 Task: In the Company airproducts.com, Log call with description : 'Spoke to a lead interested in exploring customization options.'; Select call outcome: 'Busy '; Select call Direction: Inbound; Add date: '7 September, 2023' and time 6:00:PM. Logged in from softage.1@softage.net
Action: Mouse moved to (85, 60)
Screenshot: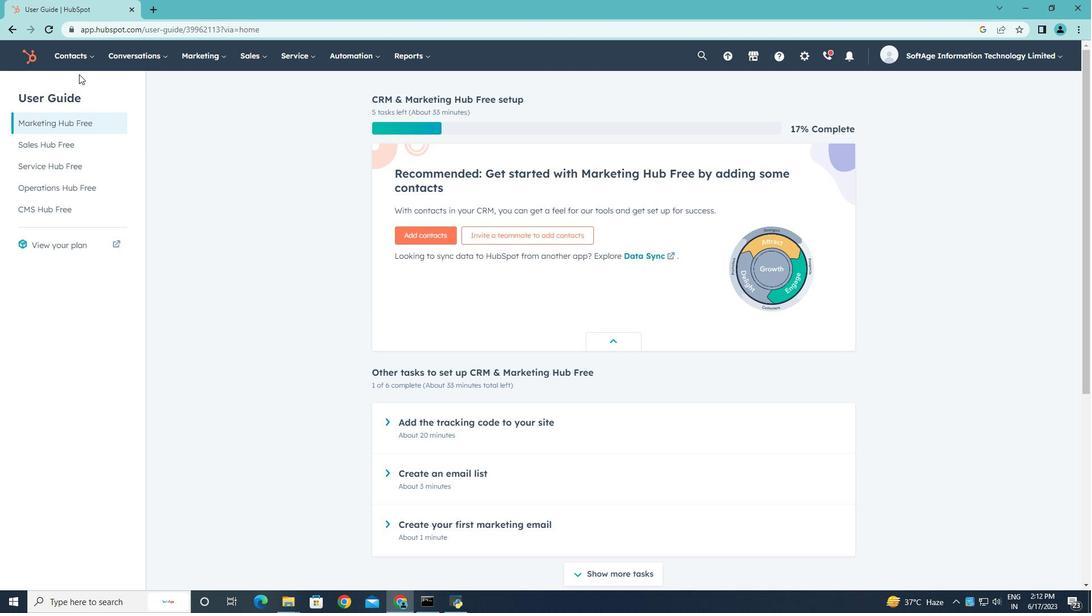 
Action: Mouse pressed left at (85, 60)
Screenshot: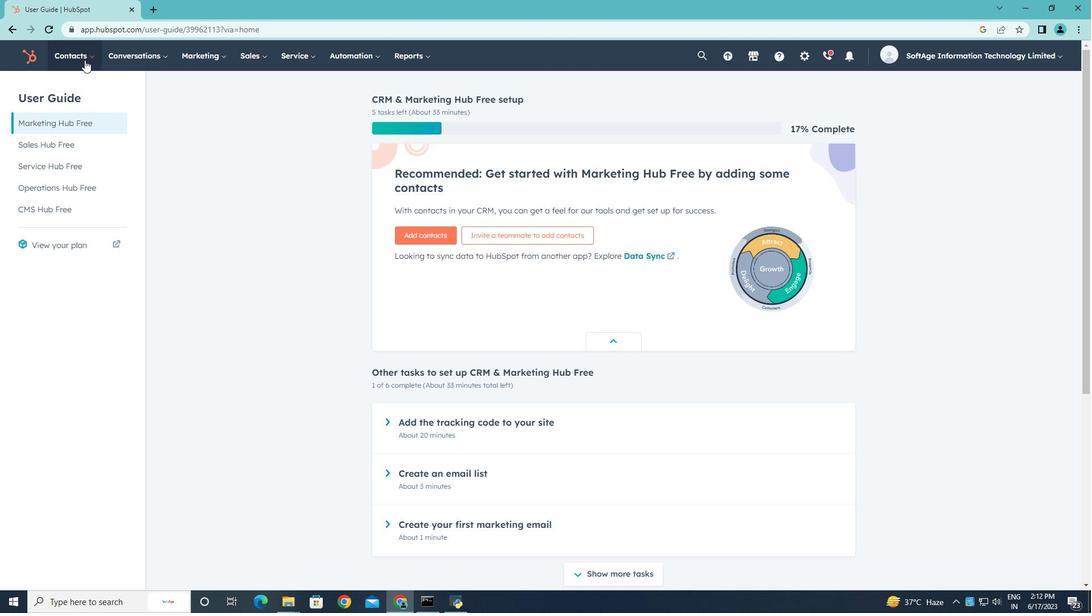 
Action: Mouse moved to (85, 109)
Screenshot: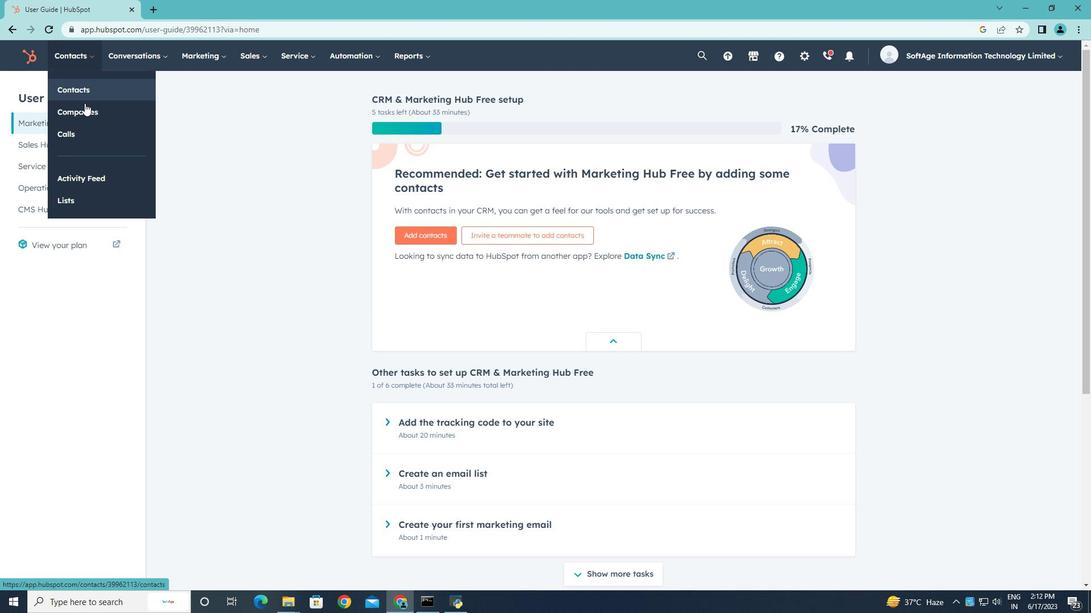 
Action: Mouse pressed left at (85, 109)
Screenshot: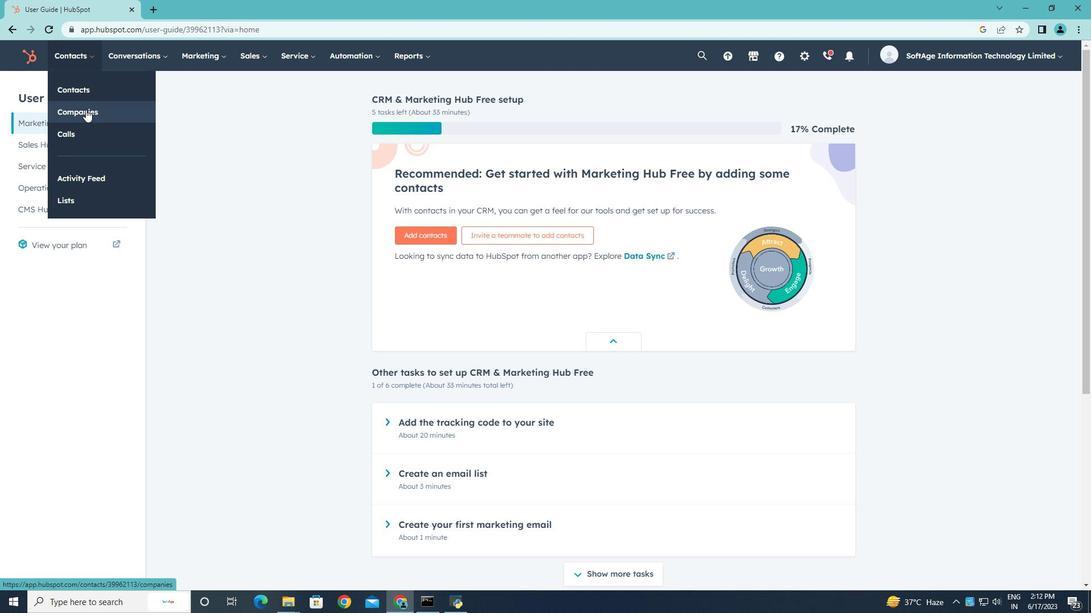 
Action: Mouse moved to (81, 184)
Screenshot: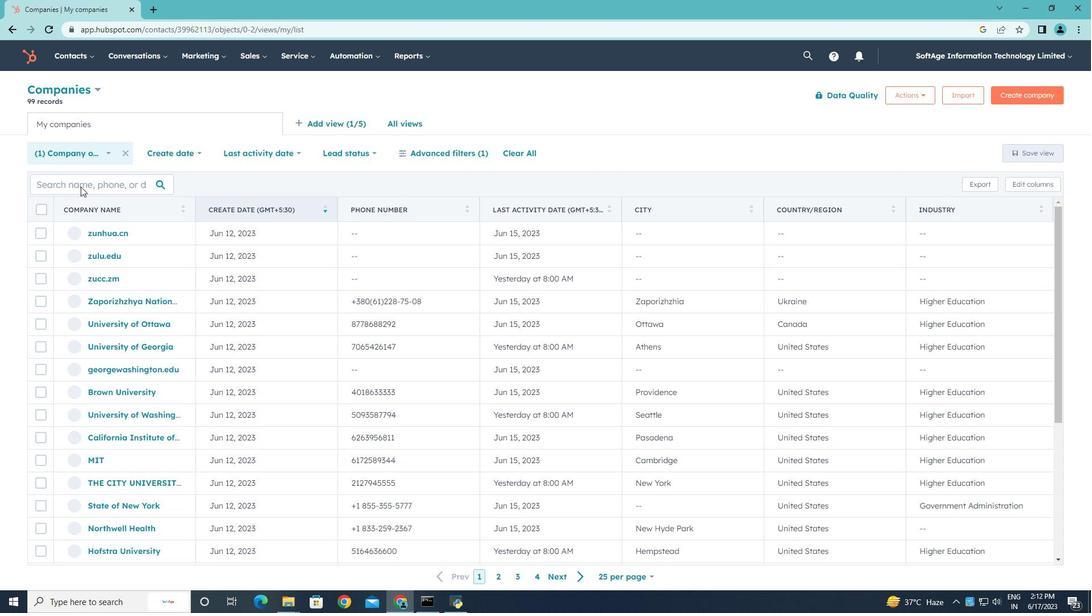 
Action: Mouse pressed left at (81, 184)
Screenshot: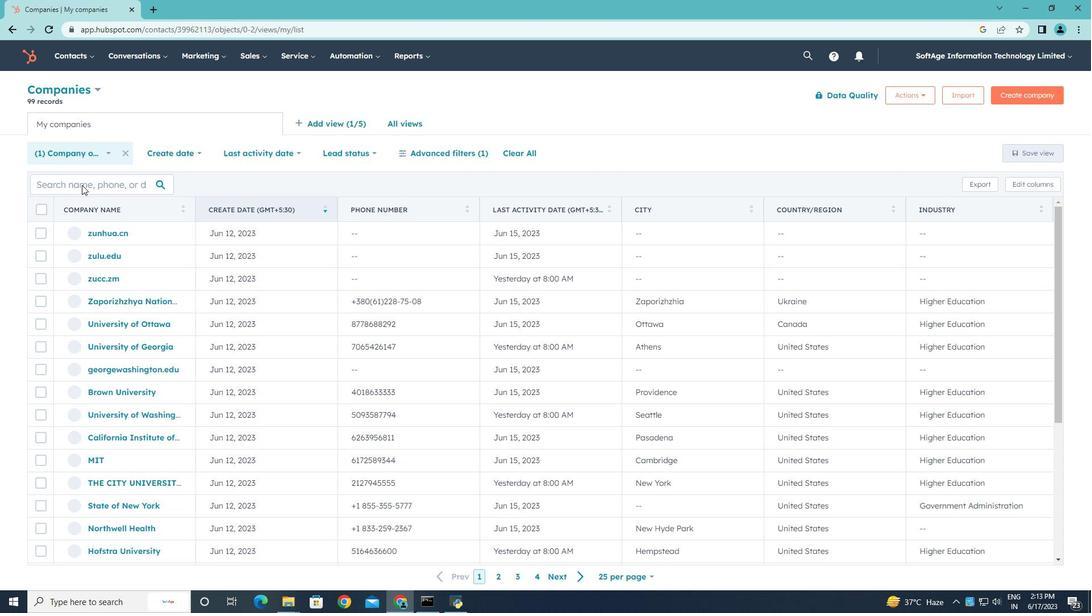 
Action: Mouse moved to (81, 184)
Screenshot: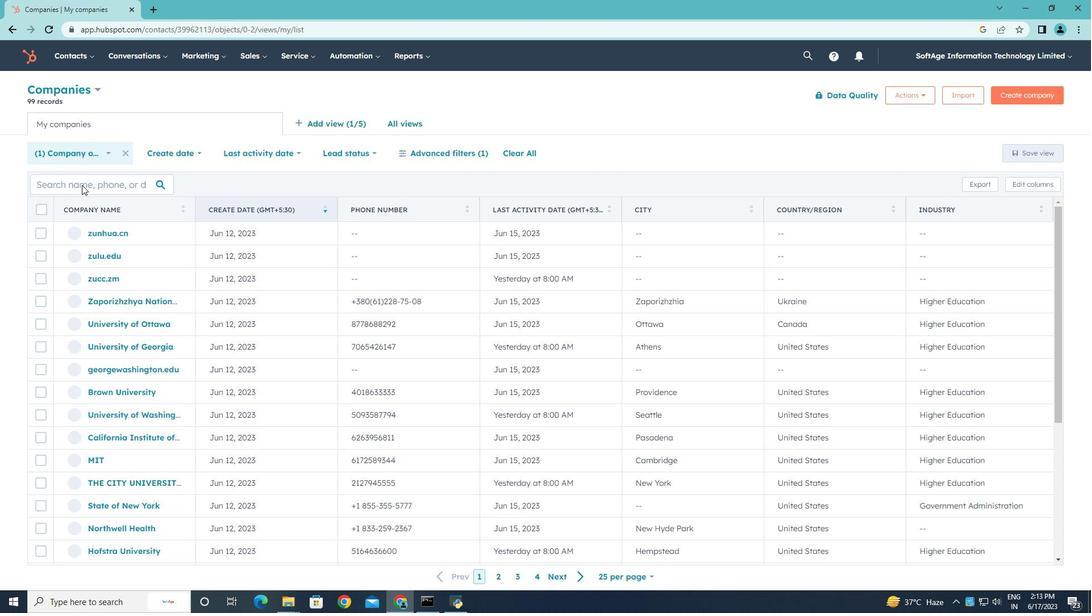 
Action: Key pressed airproducts.com
Screenshot: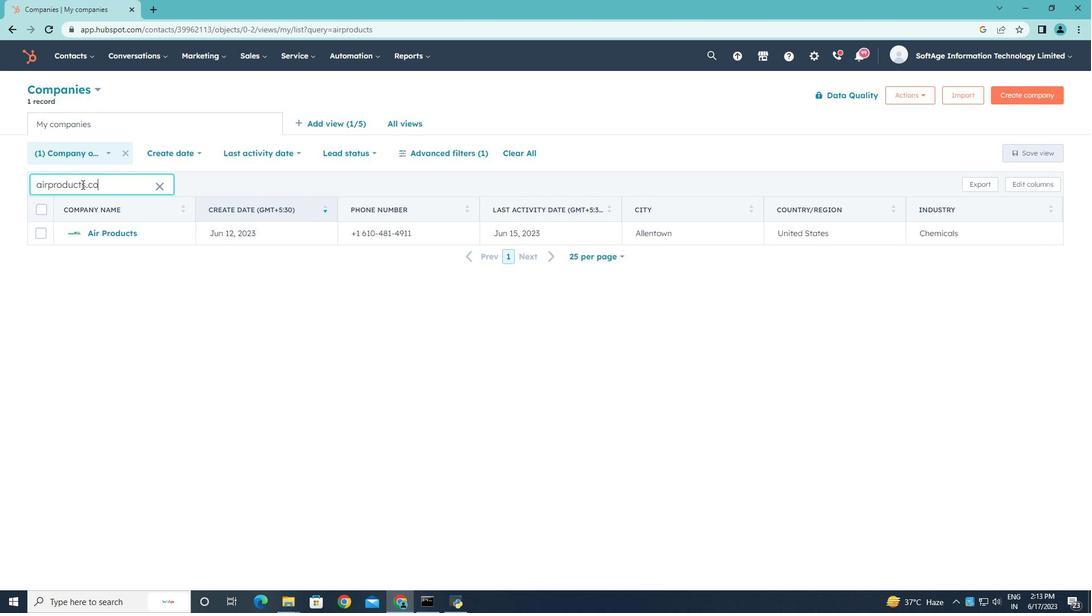 
Action: Mouse moved to (100, 231)
Screenshot: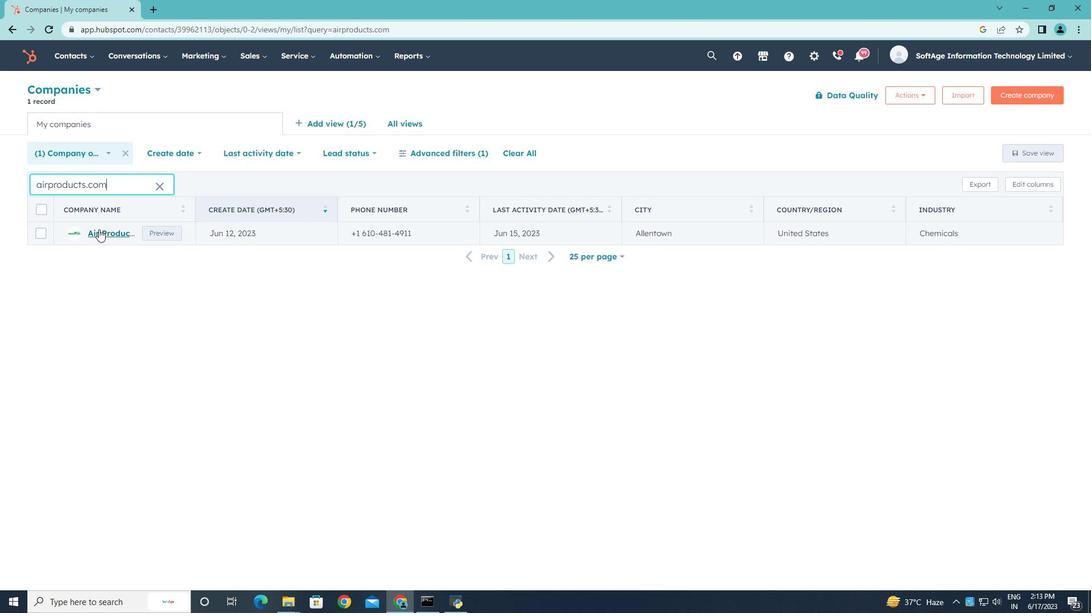 
Action: Mouse pressed left at (100, 231)
Screenshot: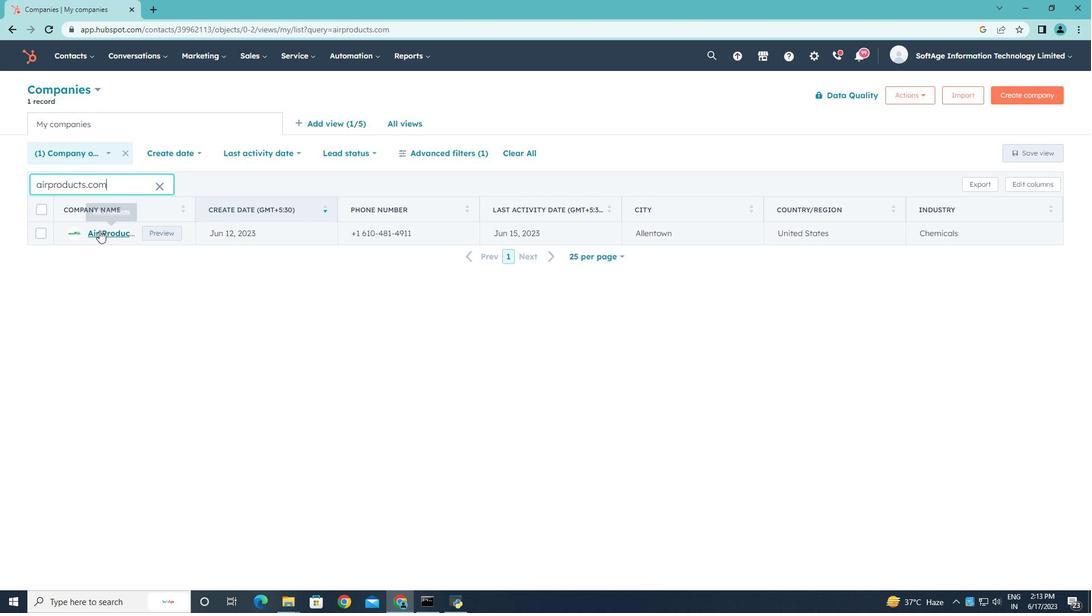 
Action: Mouse moved to (221, 192)
Screenshot: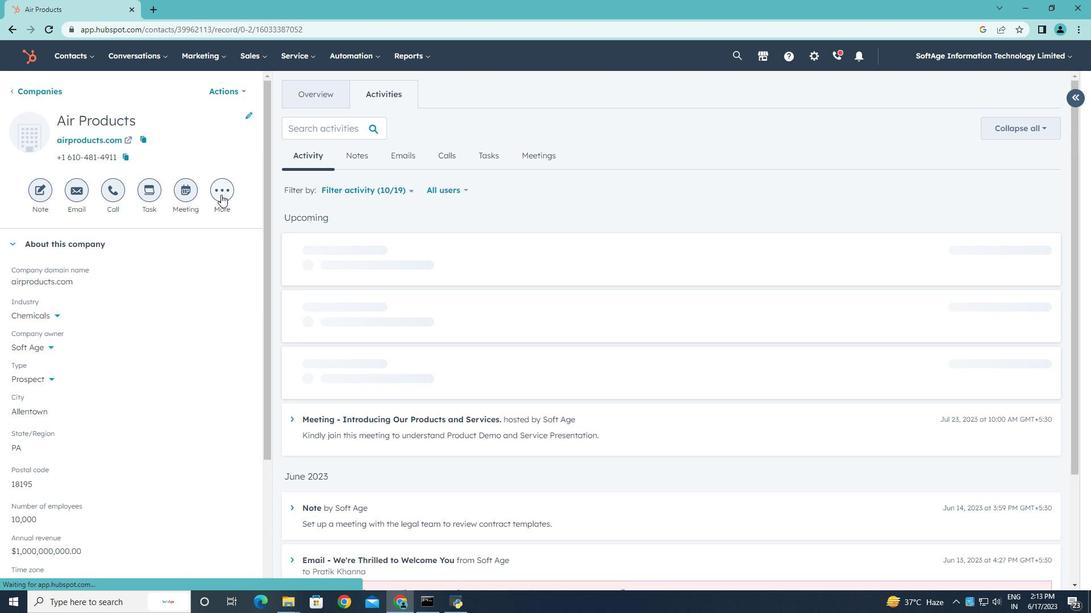 
Action: Mouse pressed left at (221, 192)
Screenshot: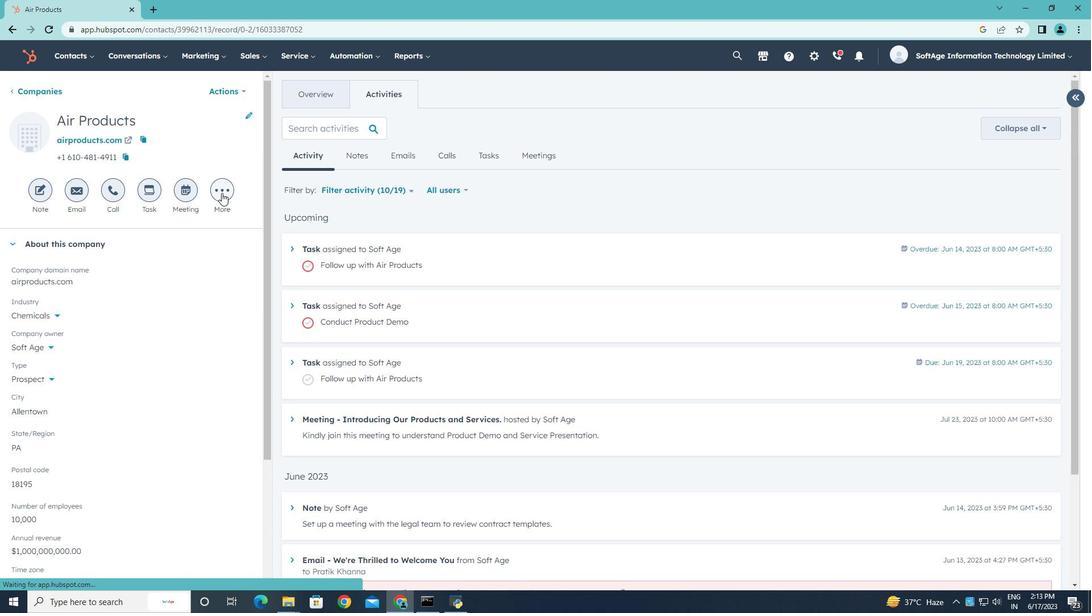 
Action: Mouse moved to (207, 285)
Screenshot: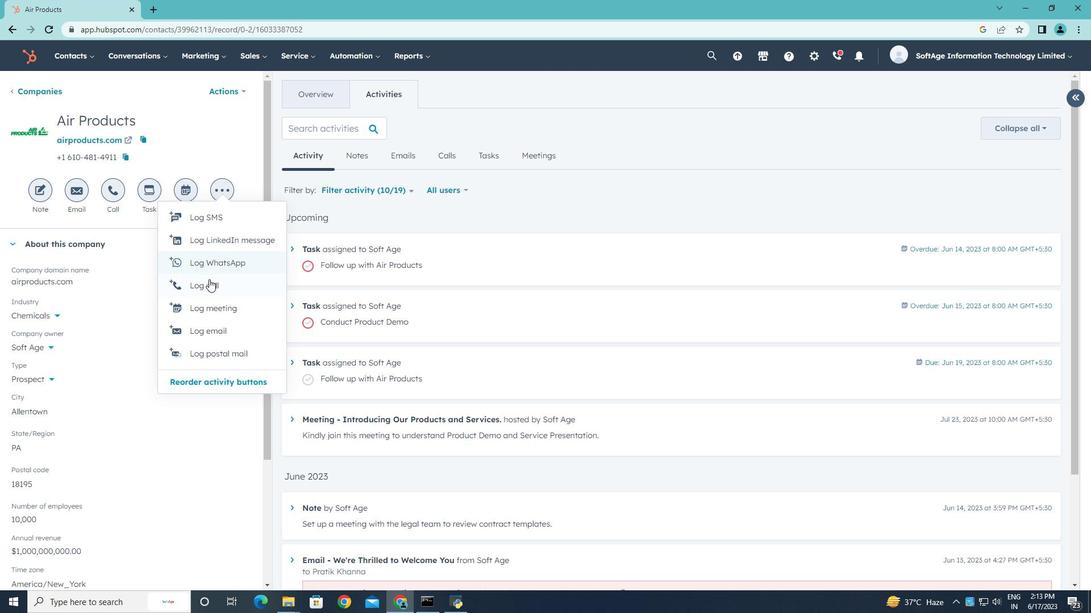 
Action: Mouse pressed left at (207, 285)
Screenshot: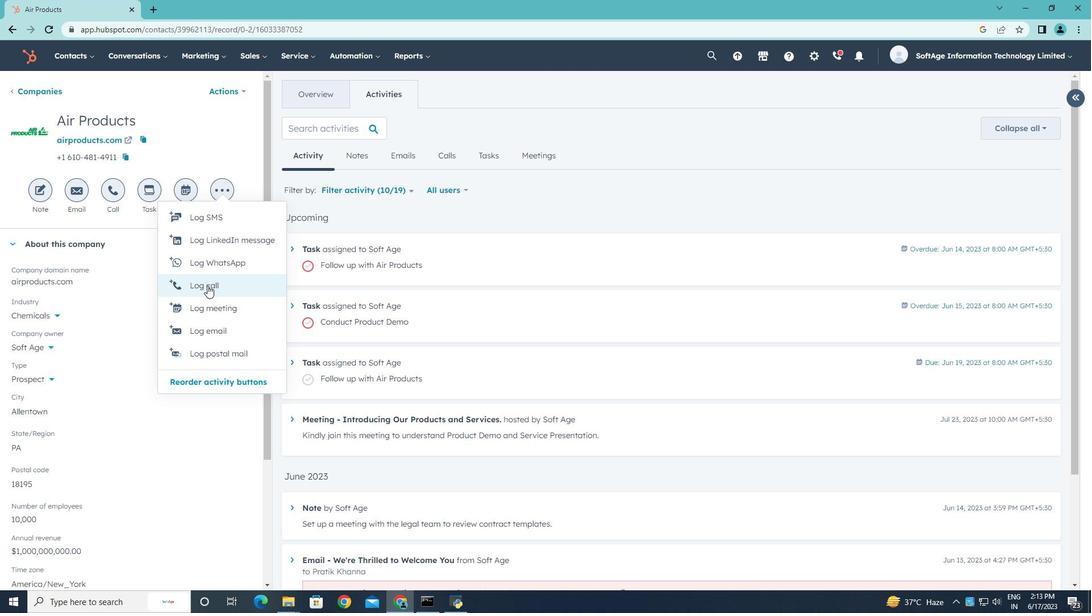 
Action: Key pressed <Key.shift>Spoke<Key.space>to<Key.space>a<Key.space>lead<Key.space>interested<Key.space>in<Key.space>ezploring<Key.space>customization<Key.space>options
Screenshot: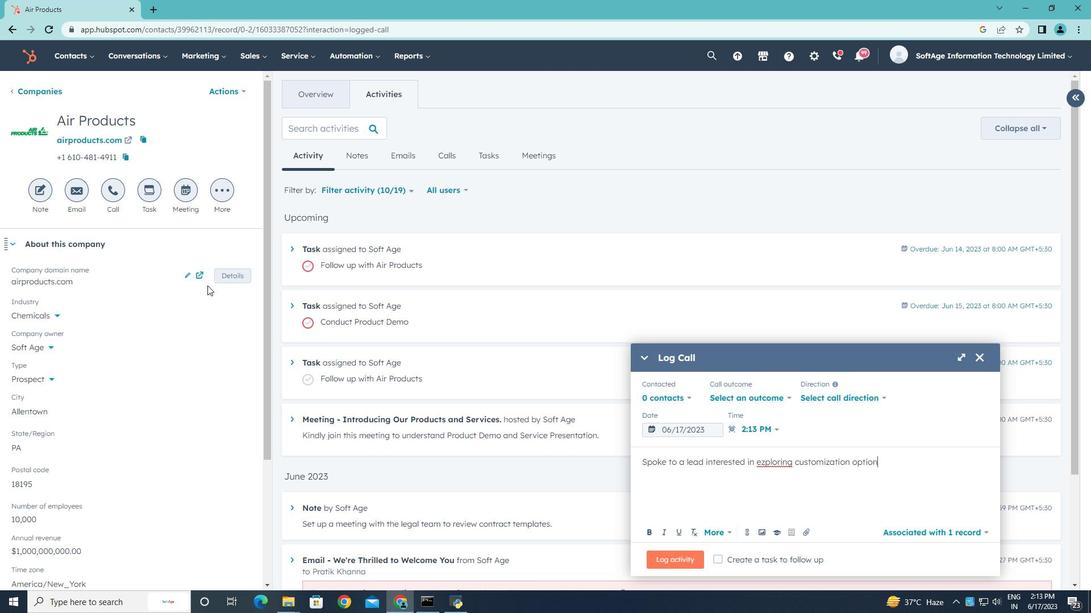 
Action: Mouse moved to (762, 464)
Screenshot: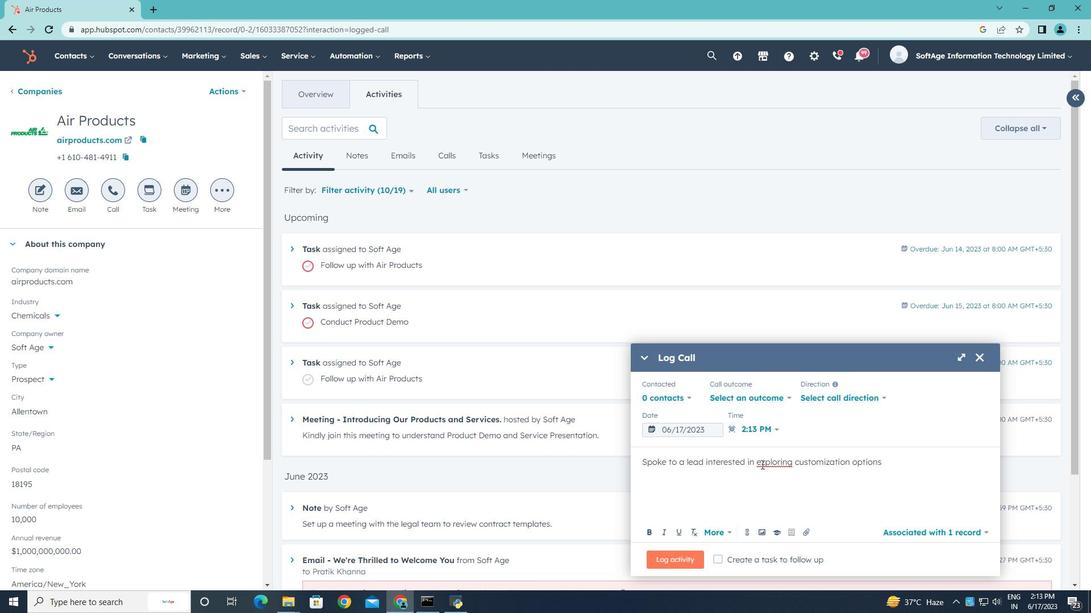 
Action: Mouse pressed left at (762, 464)
Screenshot: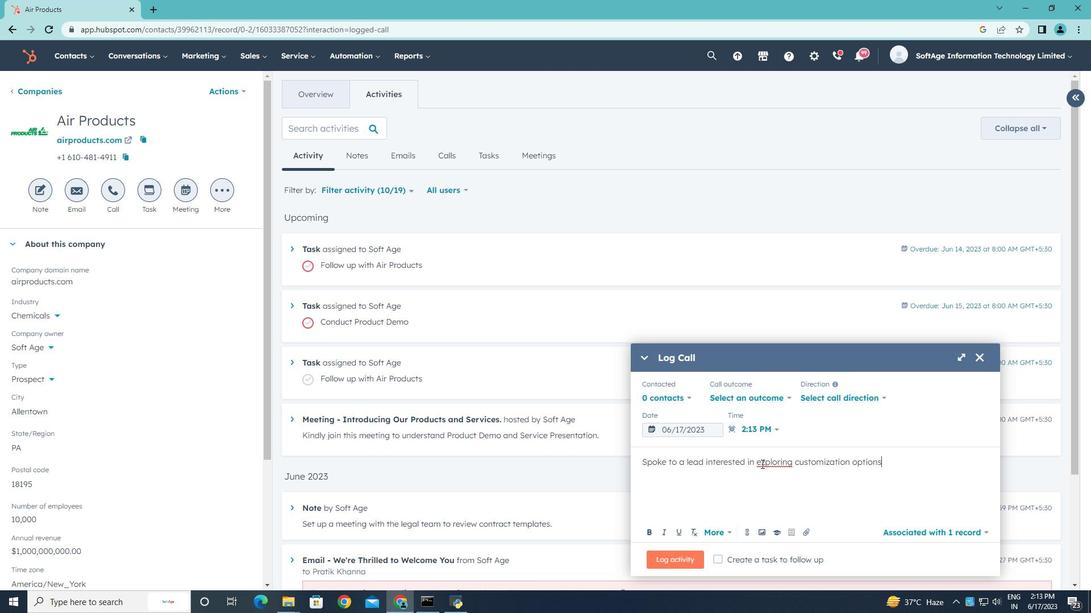 
Action: Mouse moved to (769, 460)
Screenshot: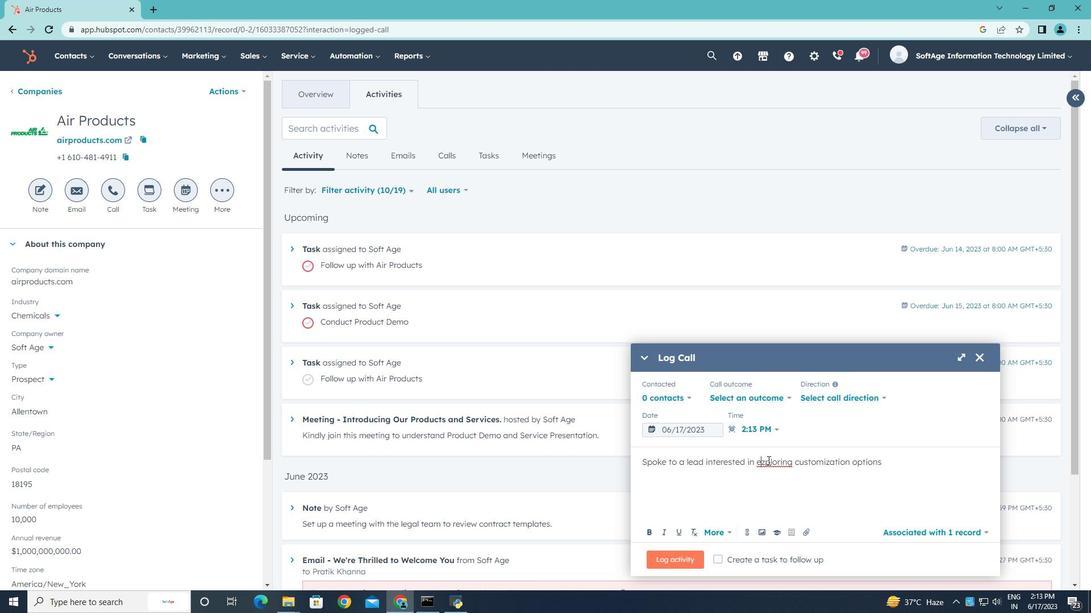 
Action: Key pressed <Key.right><Key.backspace>x<Key.down>.
Screenshot: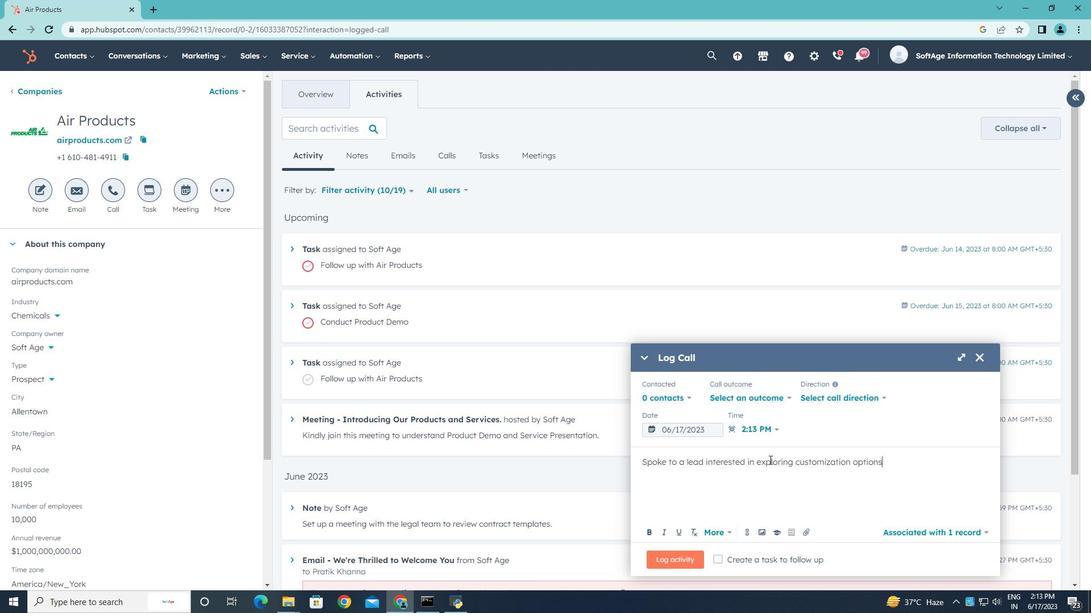 
Action: Mouse moved to (790, 397)
Screenshot: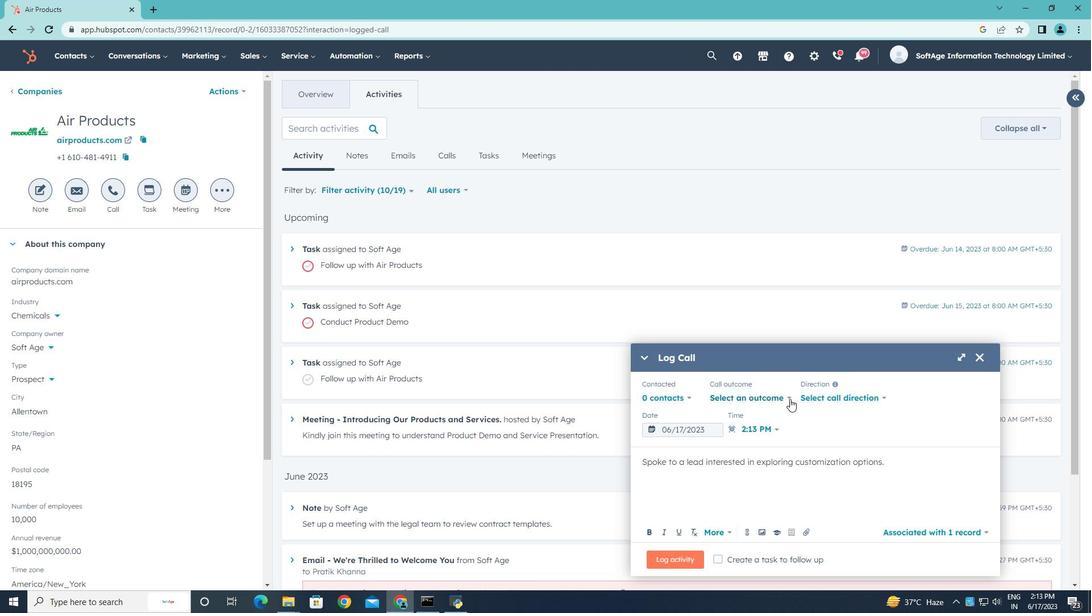 
Action: Mouse pressed left at (790, 397)
Screenshot: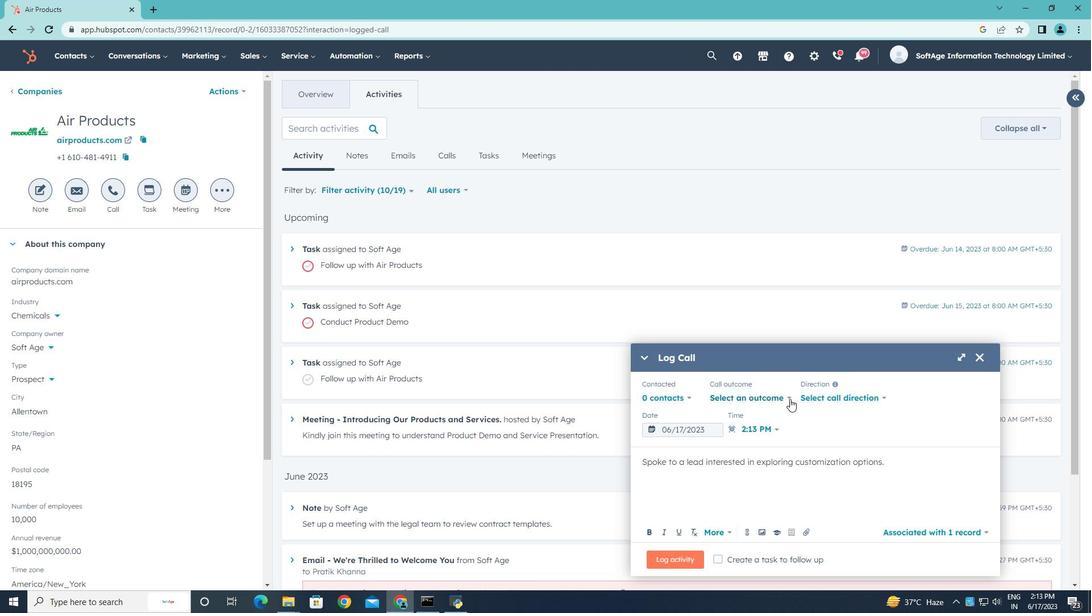 
Action: Mouse moved to (759, 423)
Screenshot: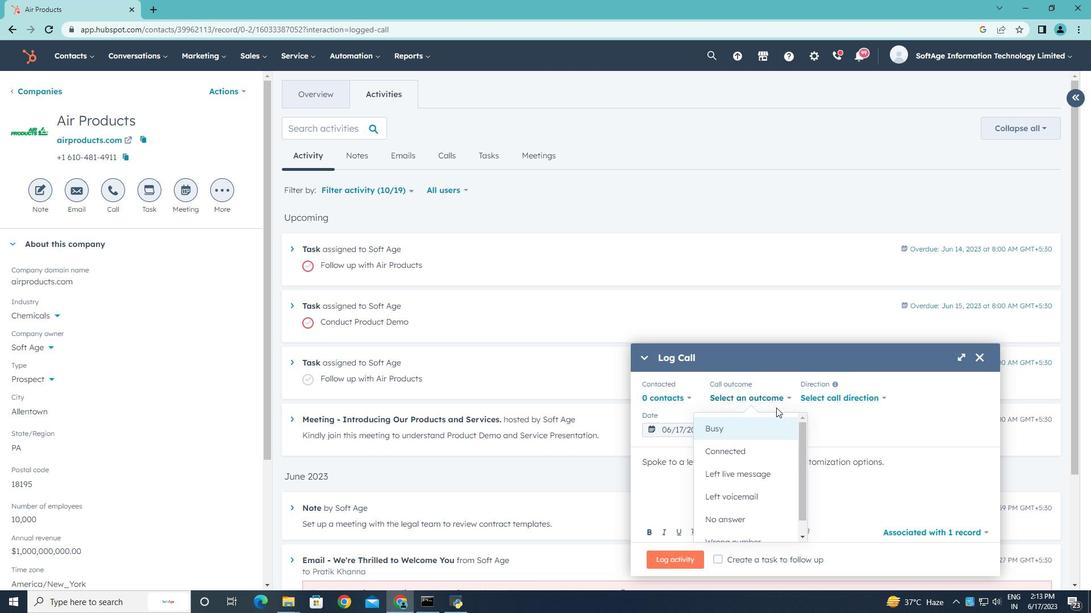 
Action: Mouse pressed left at (759, 423)
Screenshot: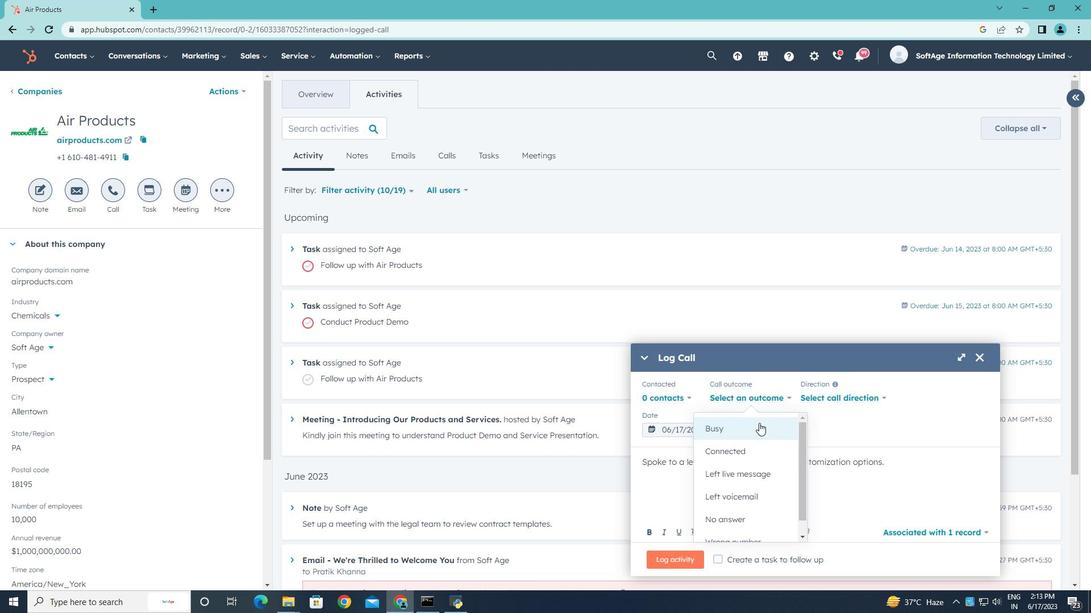 
Action: Mouse moved to (829, 395)
Screenshot: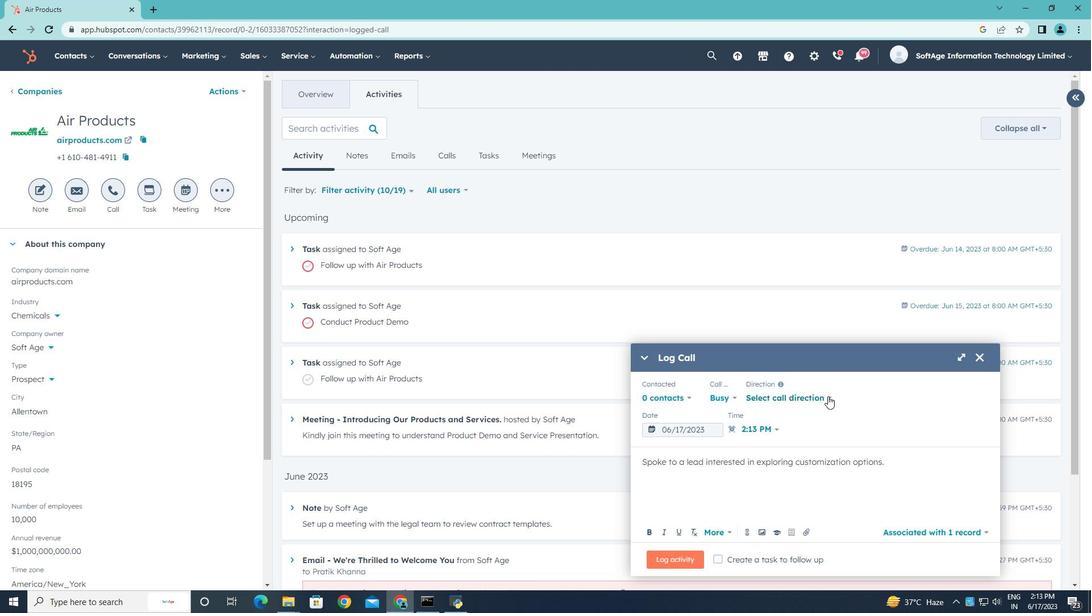 
Action: Mouse pressed left at (829, 395)
Screenshot: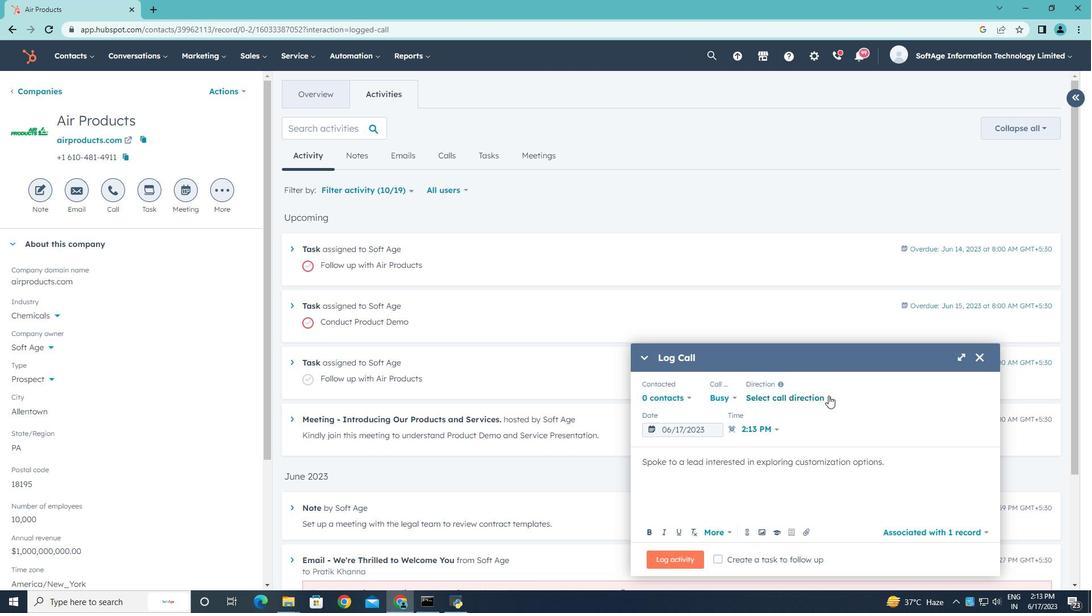 
Action: Mouse moved to (801, 430)
Screenshot: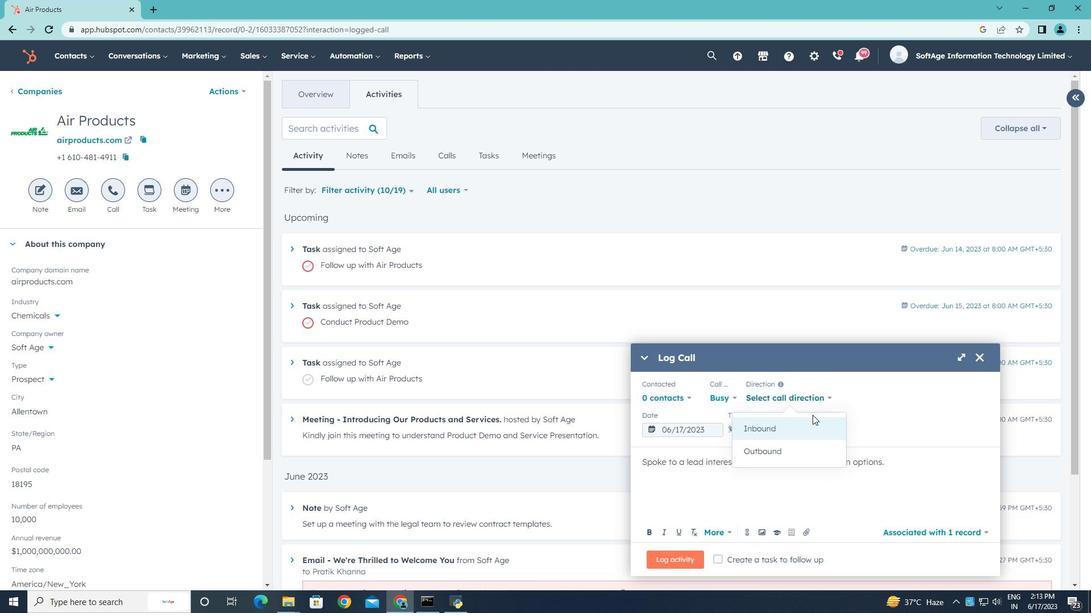 
Action: Mouse pressed left at (801, 430)
Screenshot: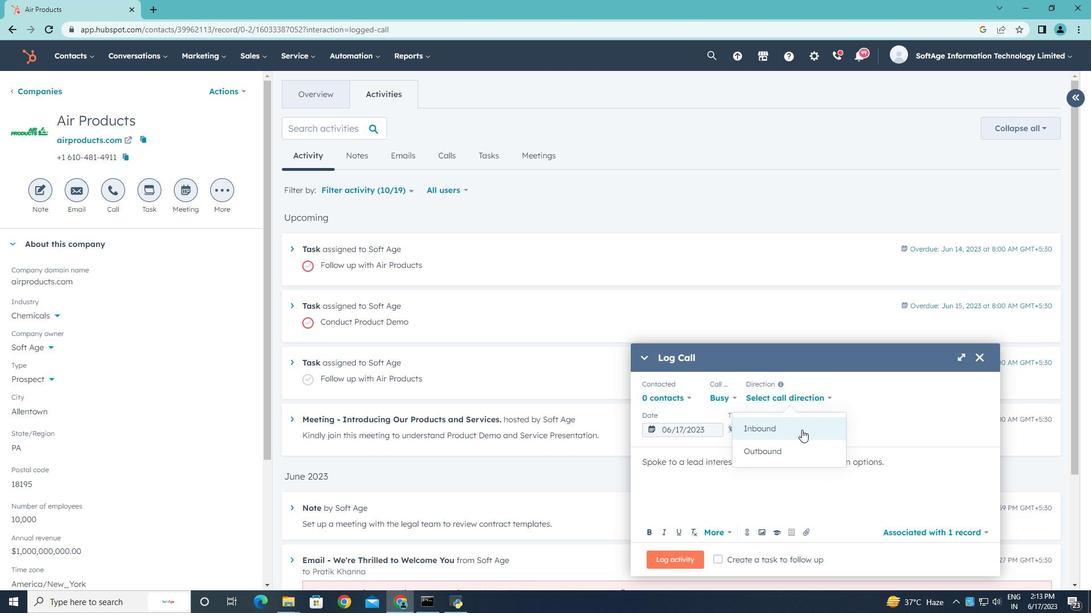 
Action: Mouse moved to (874, 400)
Screenshot: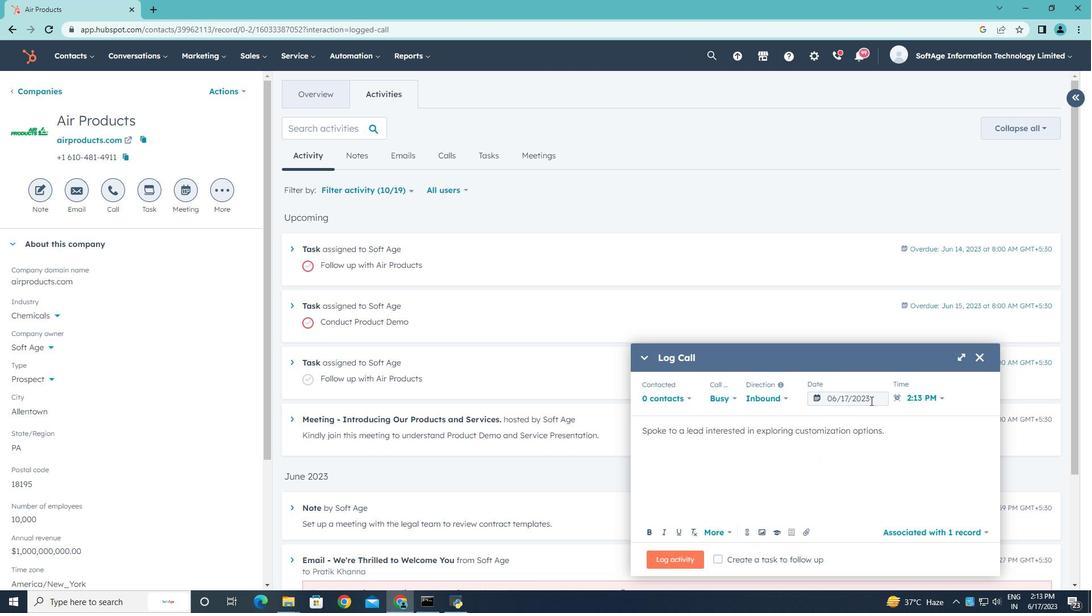 
Action: Mouse pressed left at (874, 400)
Screenshot: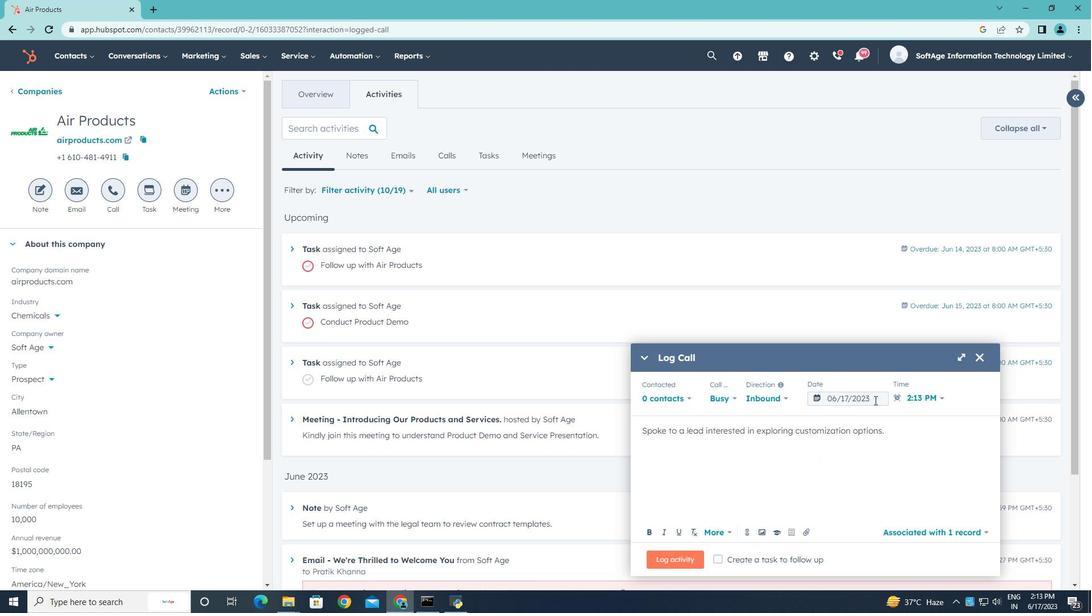 
Action: Mouse moved to (955, 220)
Screenshot: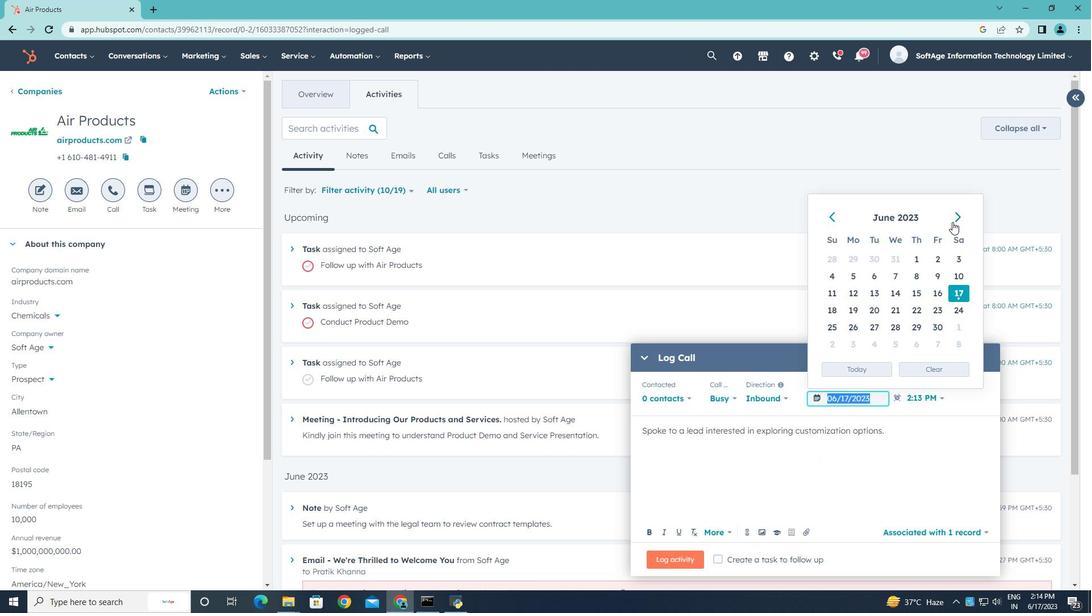 
Action: Mouse pressed left at (955, 220)
Screenshot: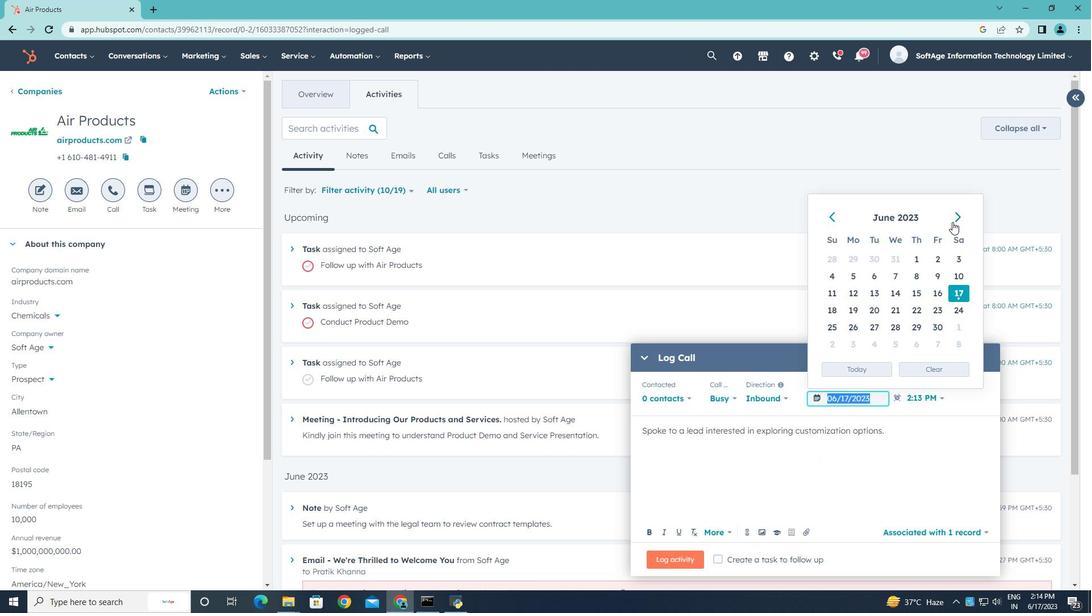 
Action: Mouse pressed left at (955, 220)
Screenshot: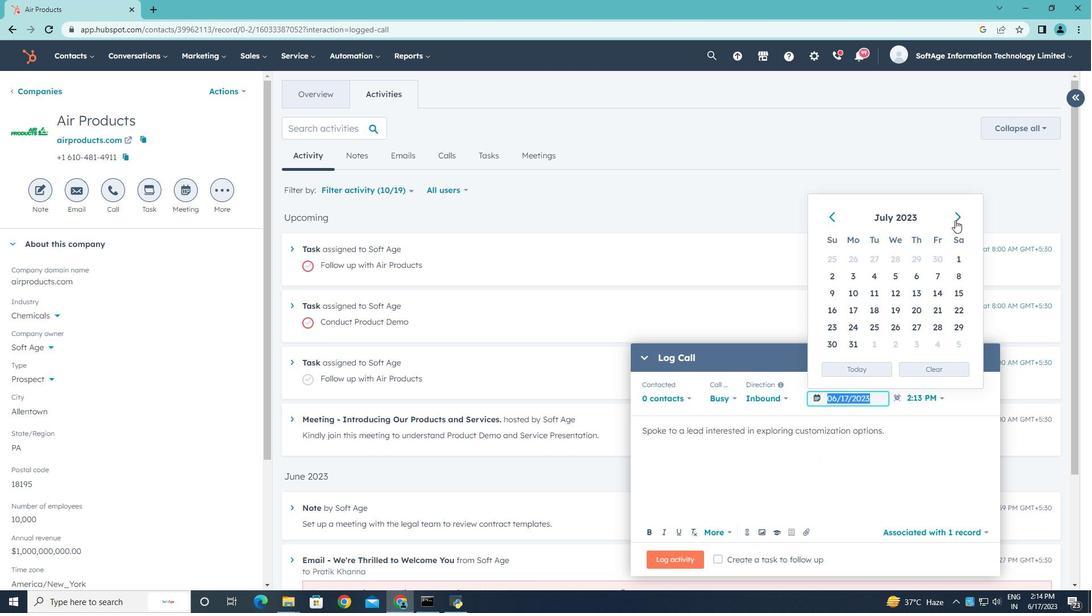 
Action: Mouse pressed left at (955, 220)
Screenshot: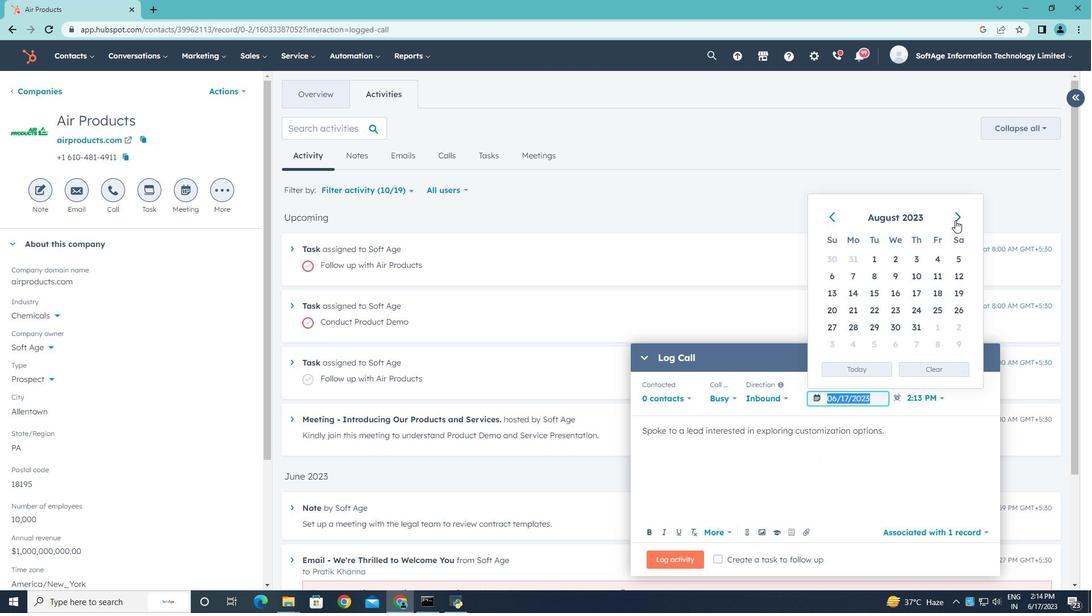 
Action: Mouse moved to (909, 273)
Screenshot: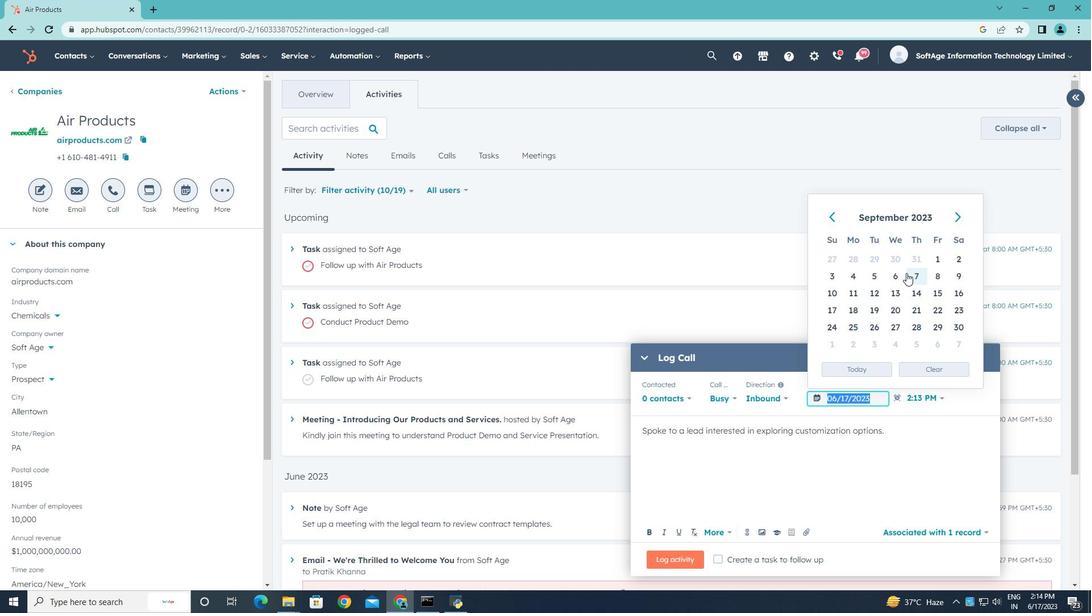 
Action: Mouse pressed left at (909, 273)
Screenshot: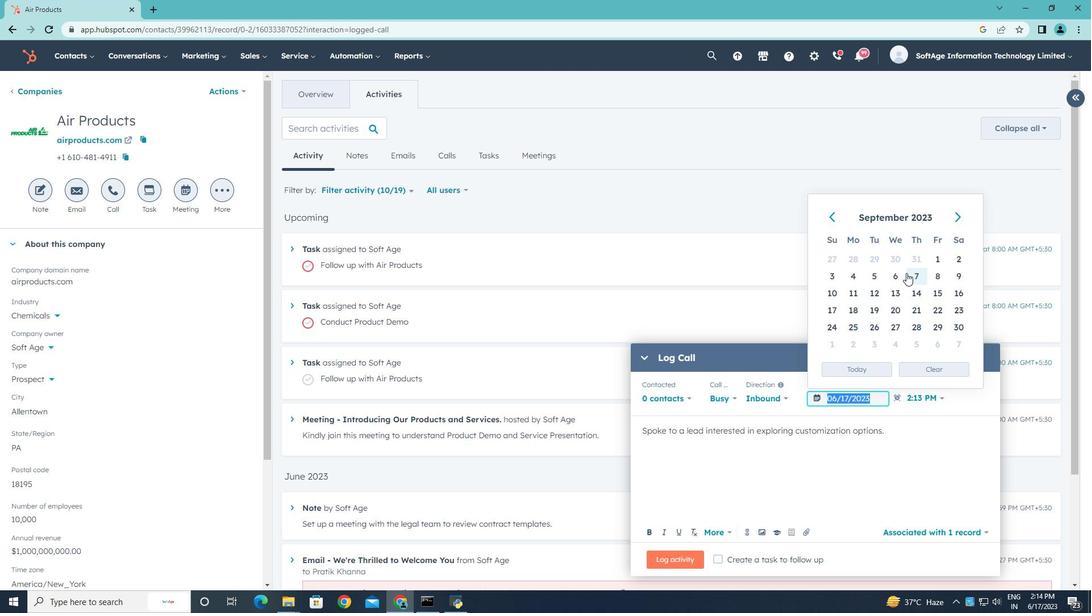 
Action: Mouse moved to (941, 400)
Screenshot: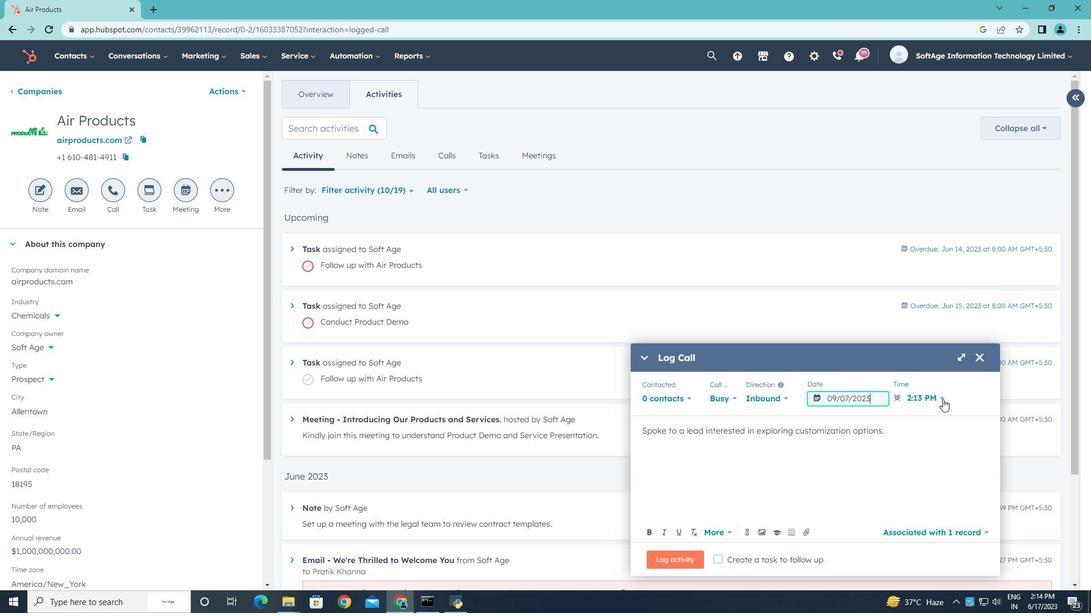 
Action: Mouse pressed left at (941, 400)
Screenshot: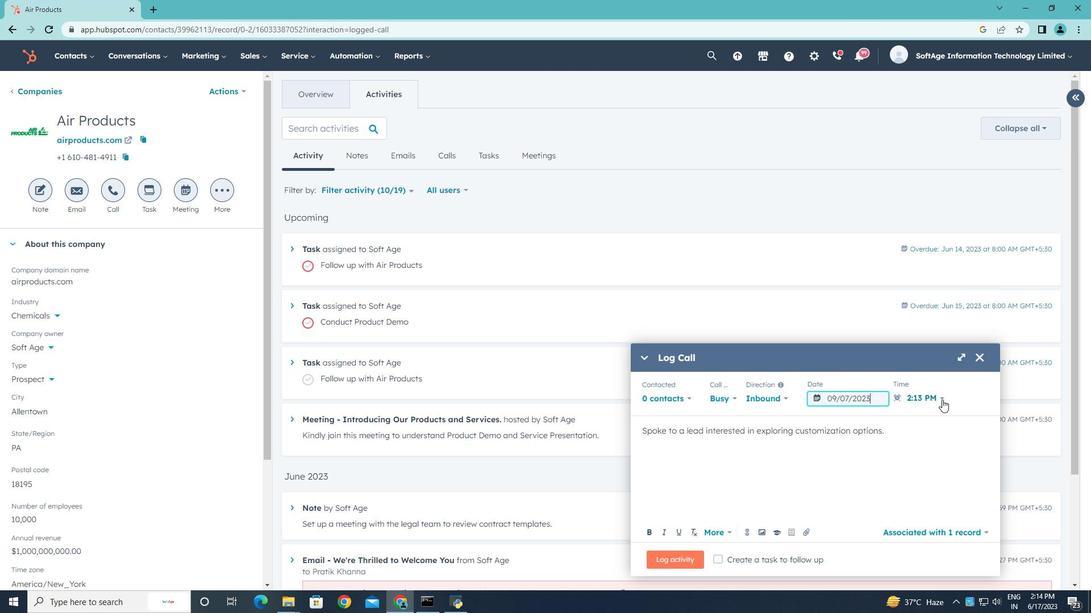 
Action: Mouse moved to (918, 478)
Screenshot: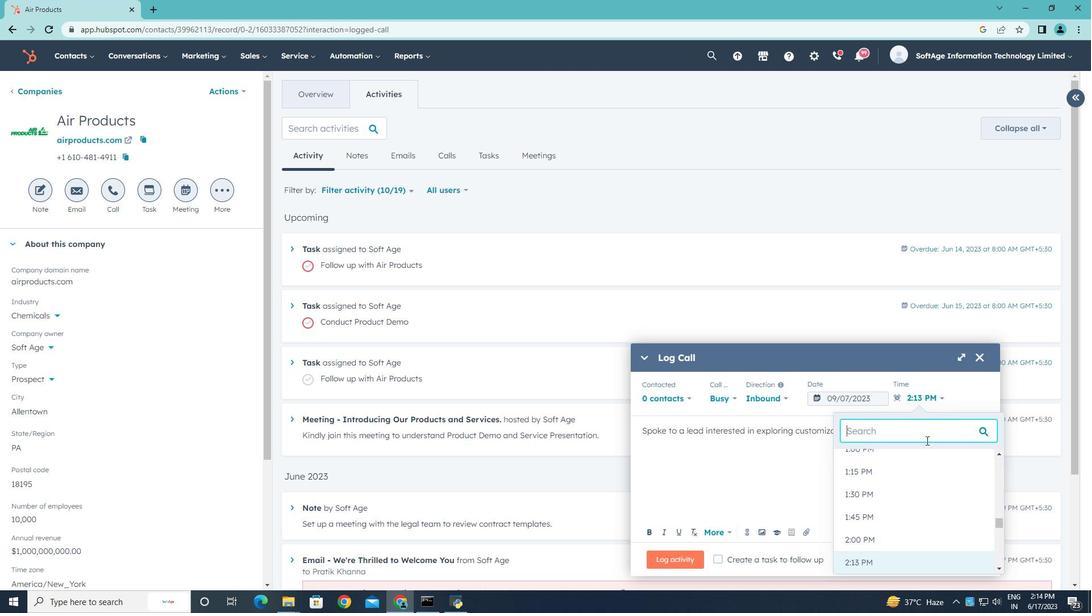 
Action: Mouse scrolled (918, 478) with delta (0, 0)
Screenshot: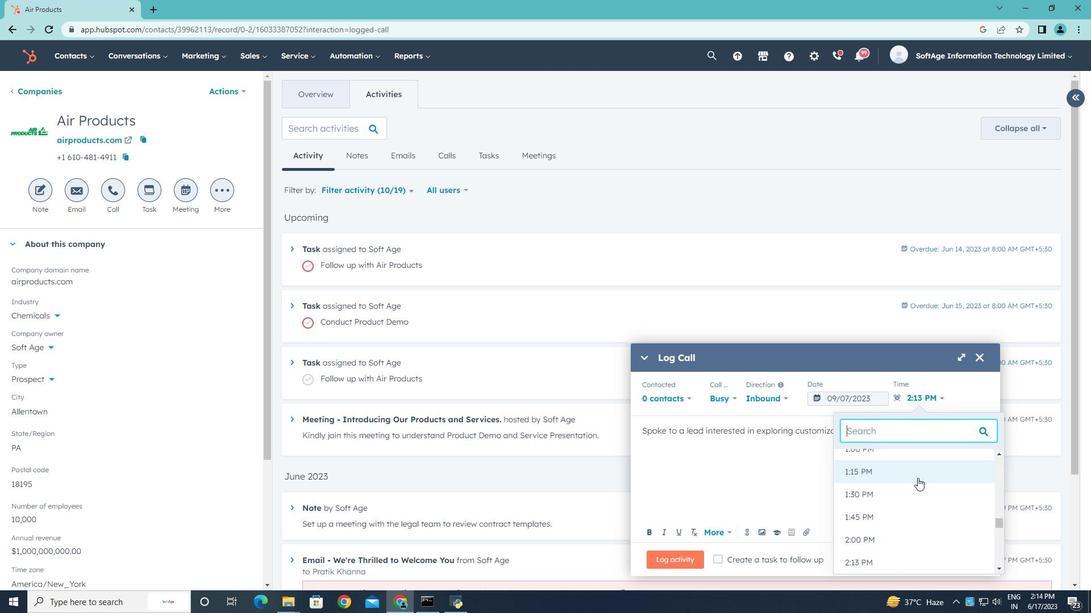 
Action: Mouse scrolled (918, 478) with delta (0, 0)
Screenshot: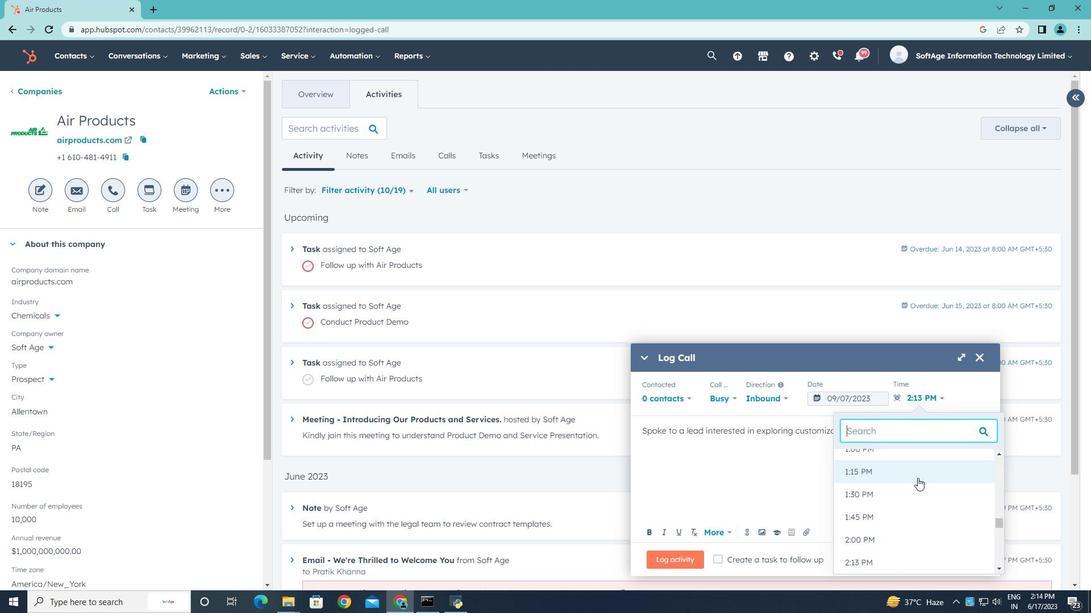 
Action: Mouse scrolled (918, 478) with delta (0, 0)
Screenshot: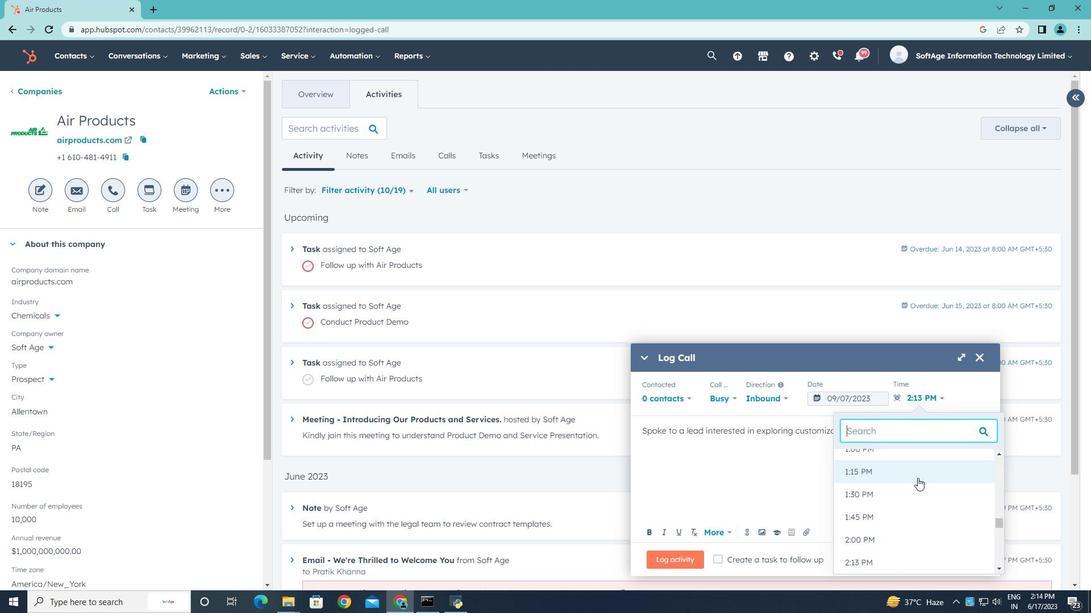 
Action: Mouse scrolled (918, 478) with delta (0, 0)
Screenshot: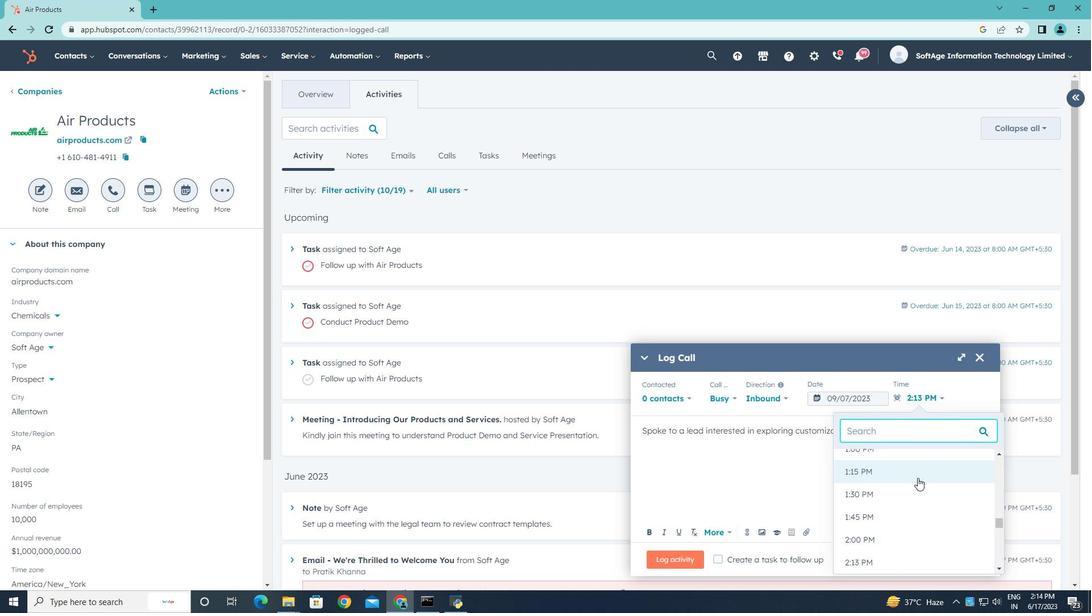 
Action: Mouse scrolled (918, 478) with delta (0, 0)
Screenshot: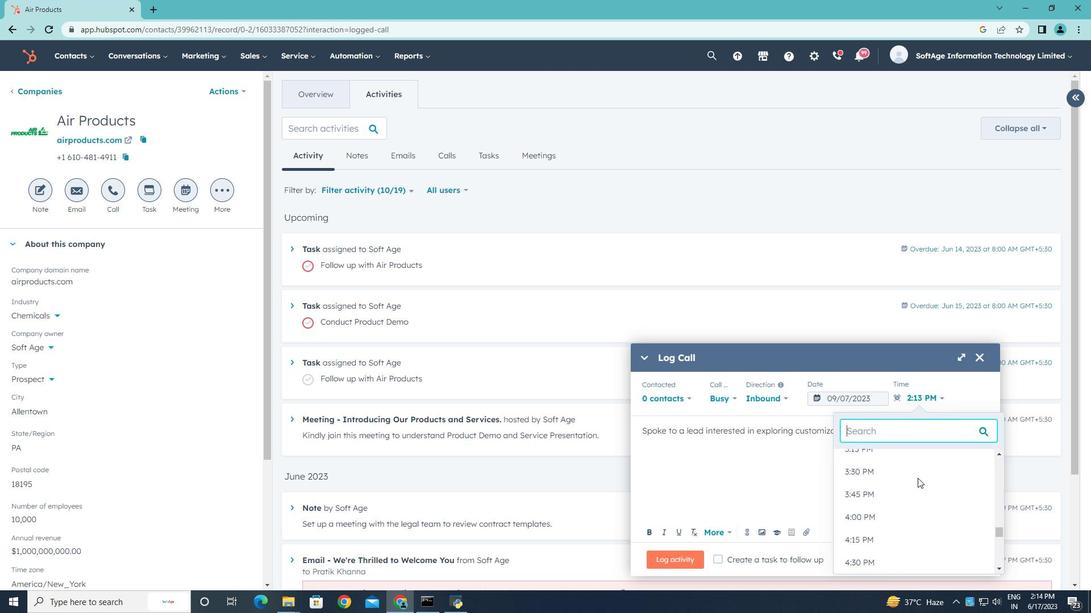
Action: Mouse scrolled (918, 478) with delta (0, 0)
Screenshot: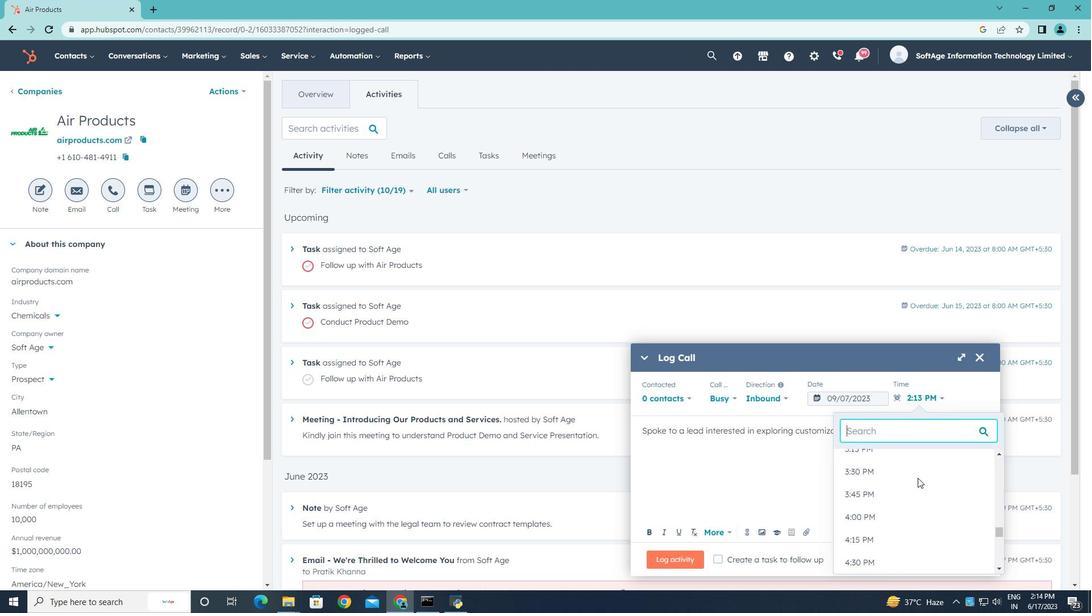 
Action: Mouse scrolled (918, 478) with delta (0, 0)
Screenshot: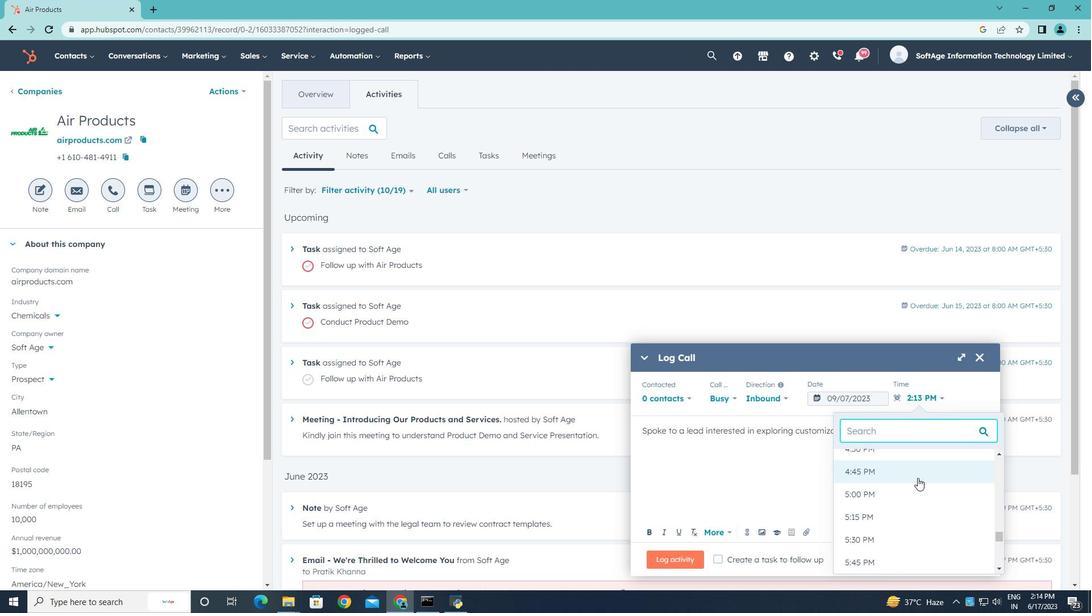 
Action: Mouse moved to (902, 526)
Screenshot: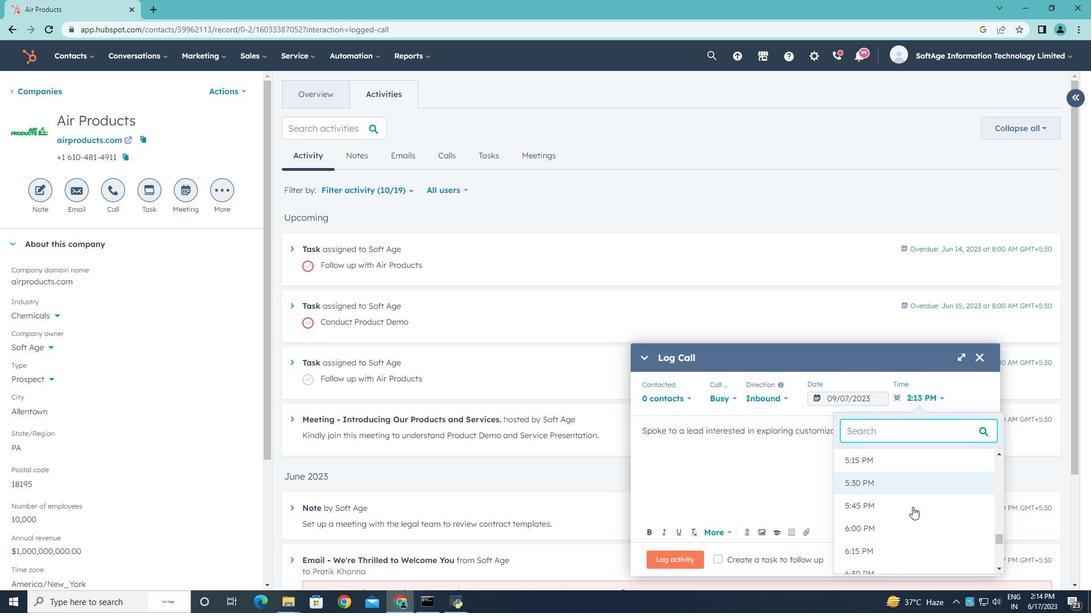 
Action: Mouse pressed left at (902, 526)
Screenshot: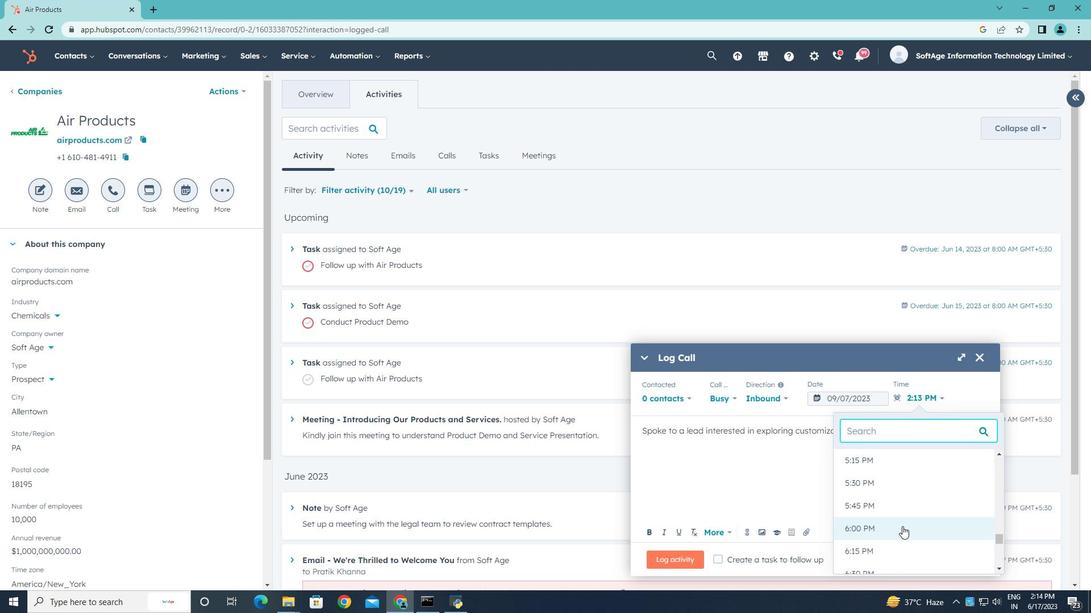 
Action: Mouse moved to (690, 558)
Screenshot: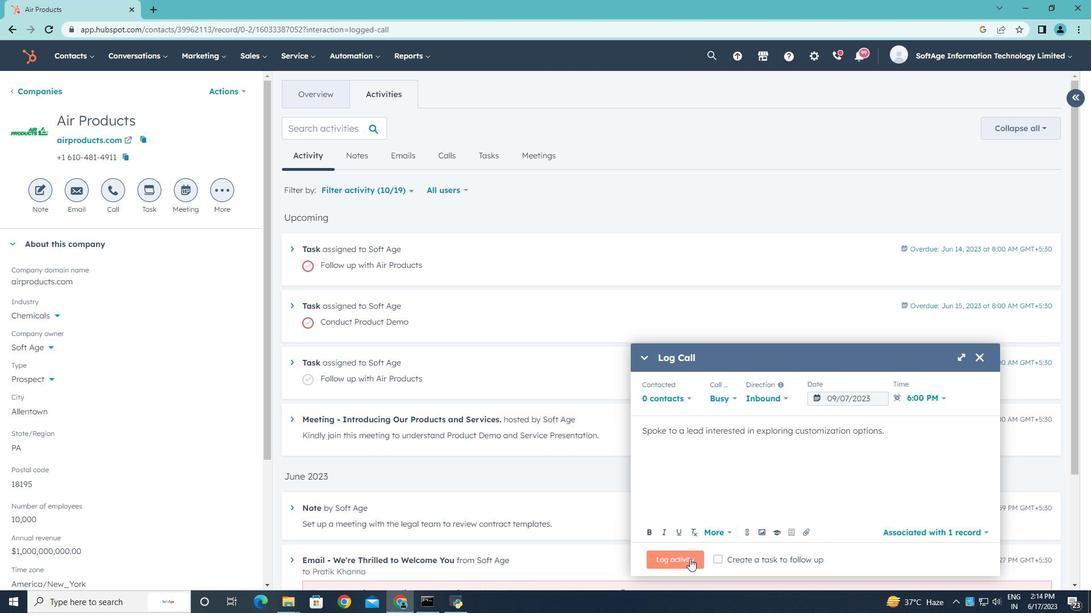 
Action: Mouse pressed left at (690, 558)
Screenshot: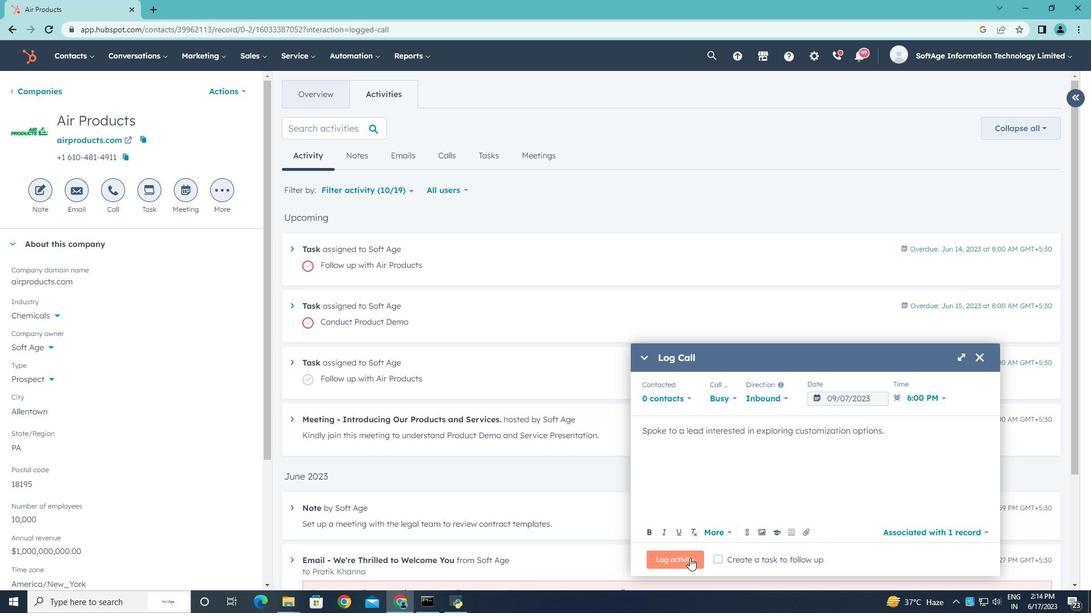 
